 Task: Plan a multi-city trip from Seoul to Miami and then to Busan, for 2 passengers in economy class, and apply a price filter.
Action: Mouse pressed left at (335, 304)
Screenshot: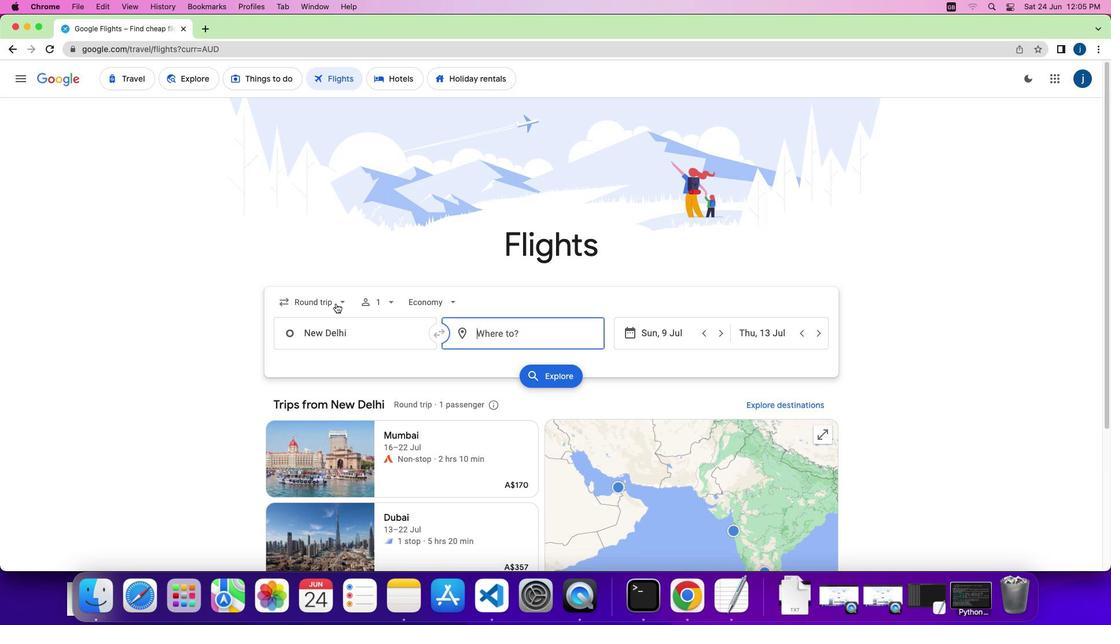 
Action: Mouse moved to (316, 385)
Screenshot: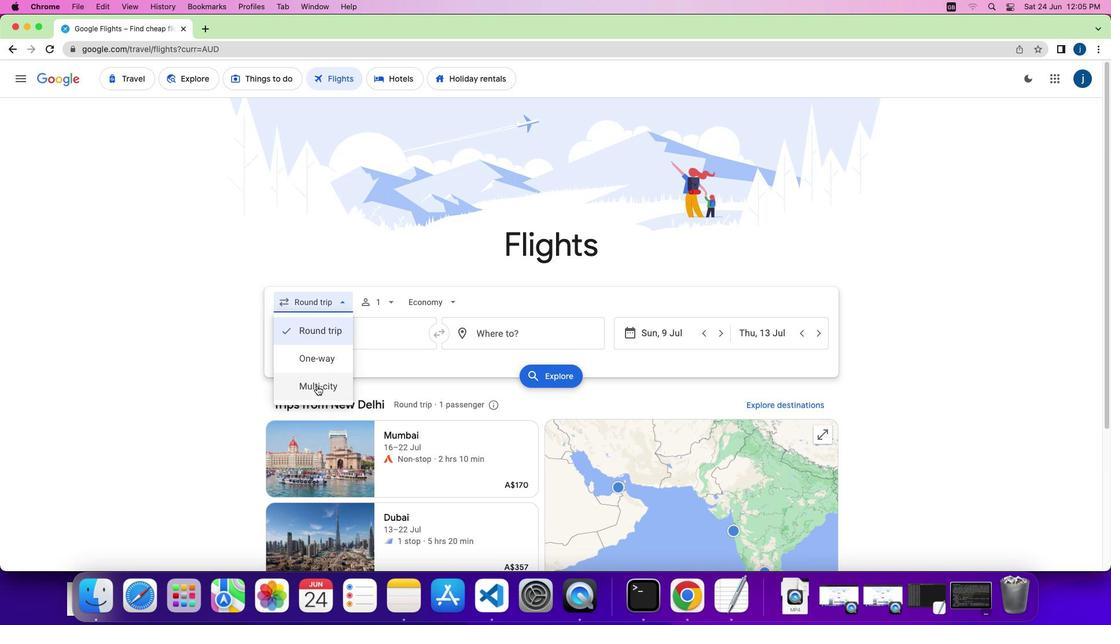 
Action: Mouse pressed left at (316, 385)
Screenshot: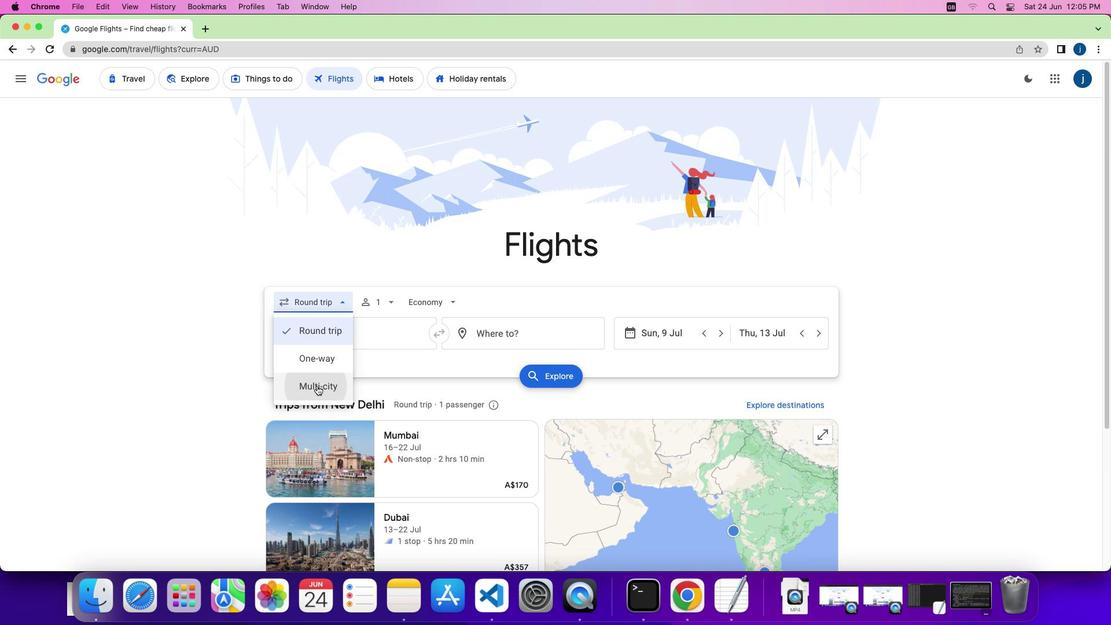 
Action: Mouse moved to (385, 303)
Screenshot: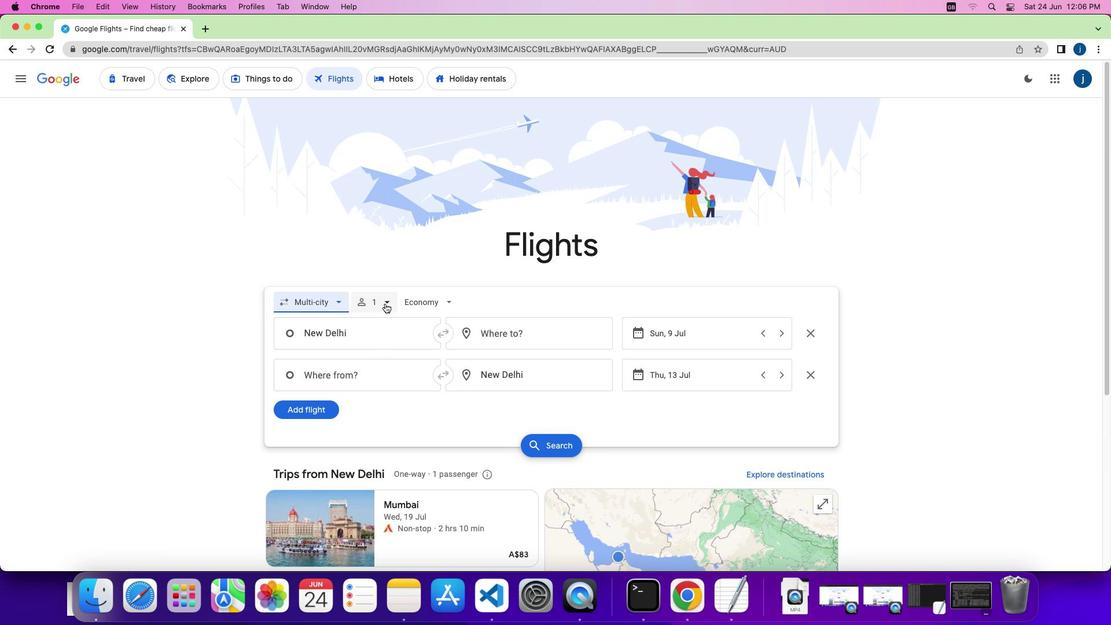 
Action: Mouse pressed left at (385, 303)
Screenshot: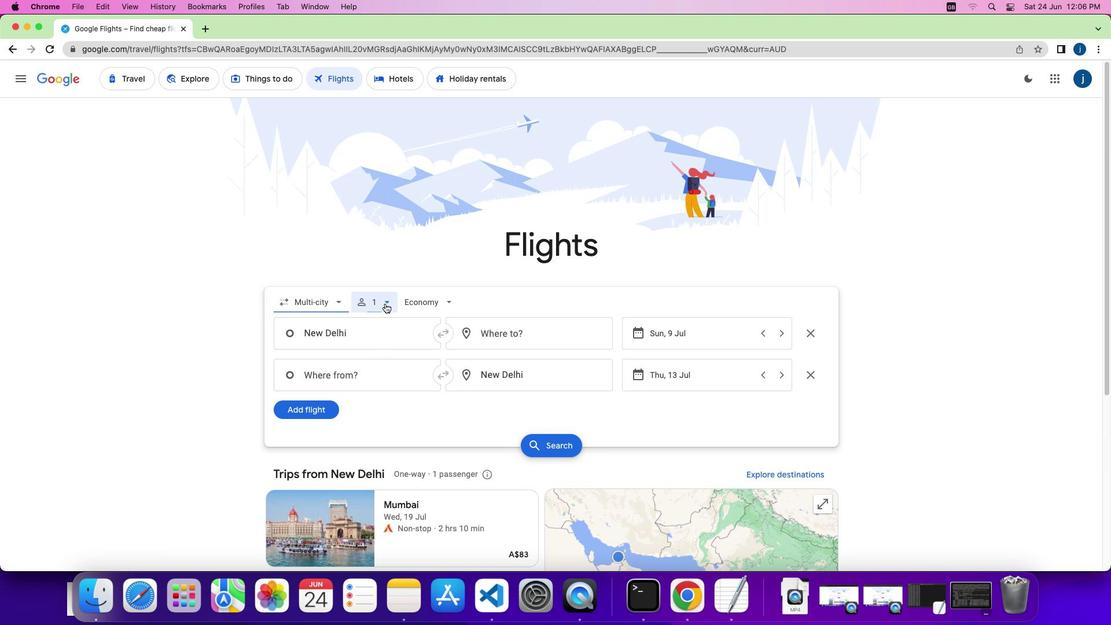 
Action: Mouse moved to (472, 332)
Screenshot: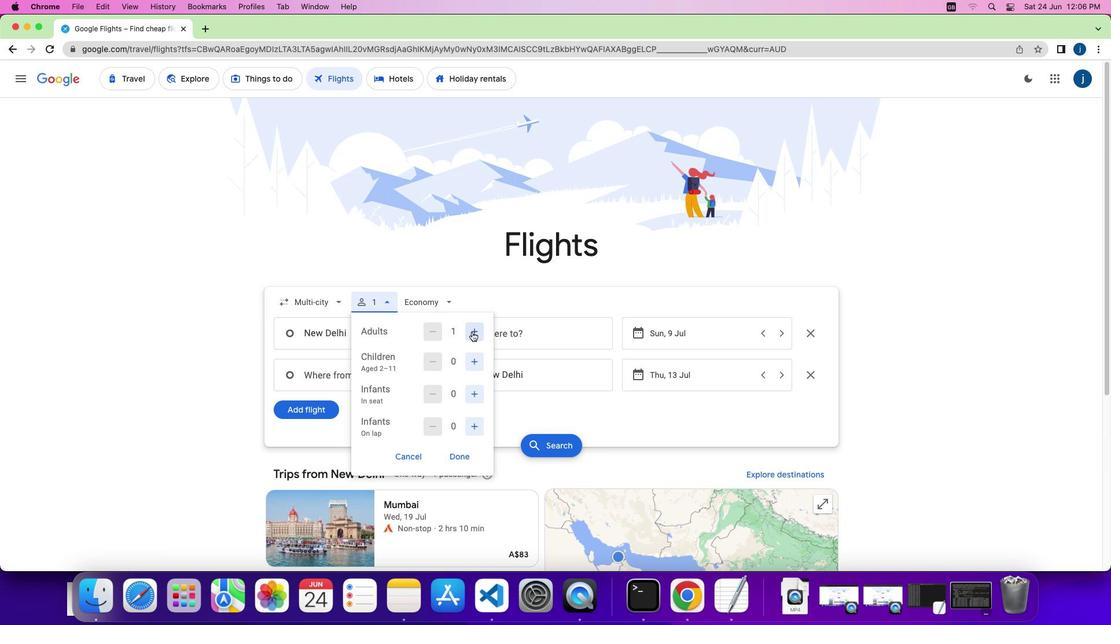 
Action: Mouse pressed left at (472, 332)
Screenshot: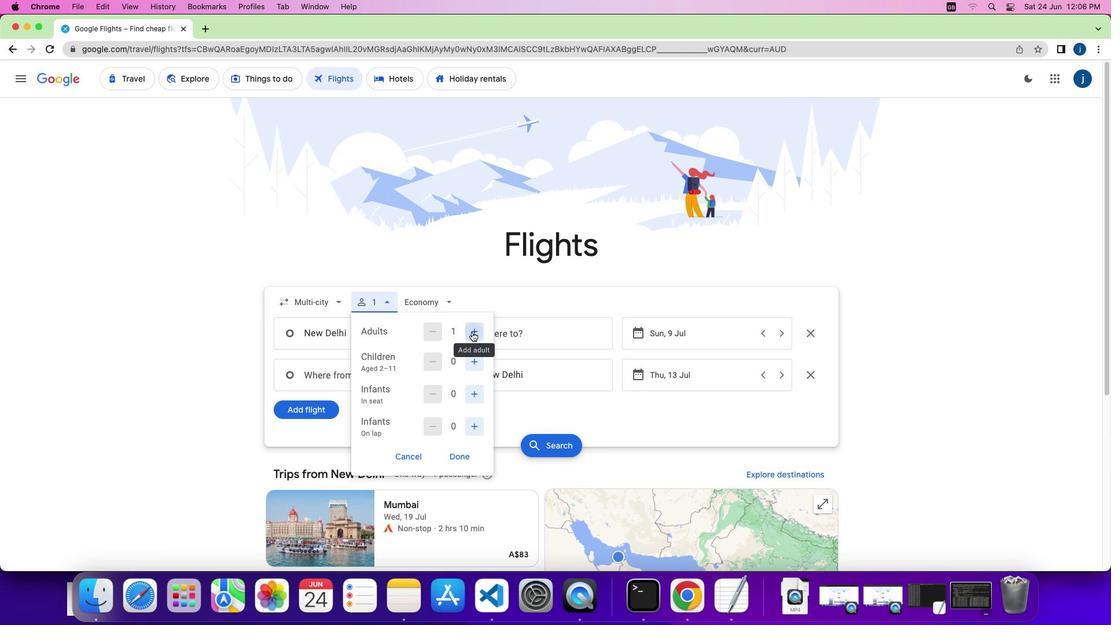 
Action: Mouse moved to (458, 455)
Screenshot: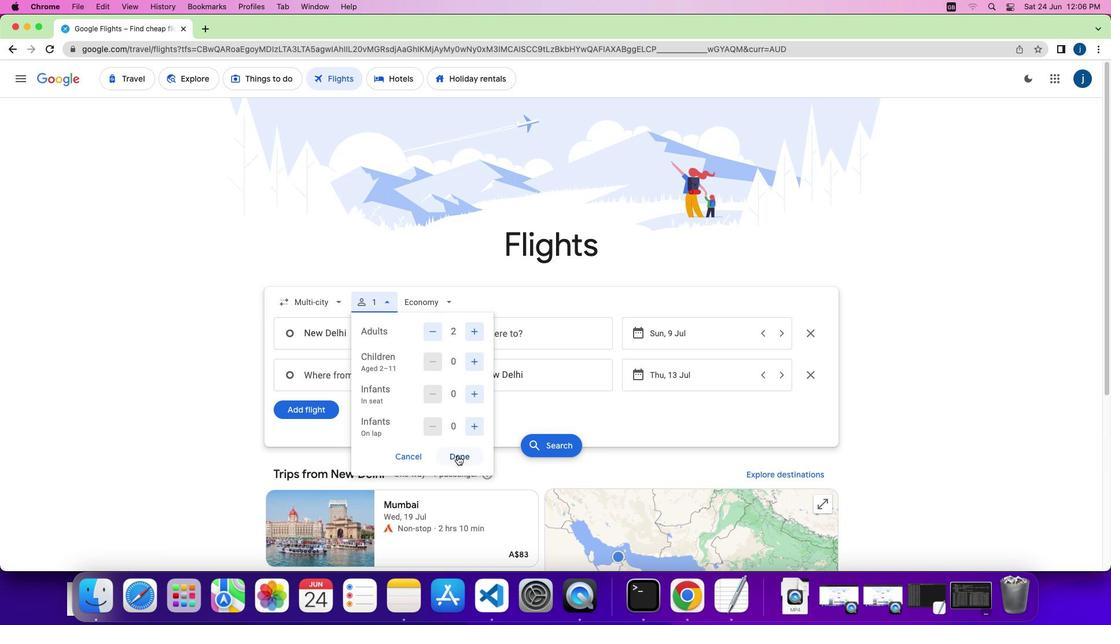 
Action: Mouse pressed left at (458, 455)
Screenshot: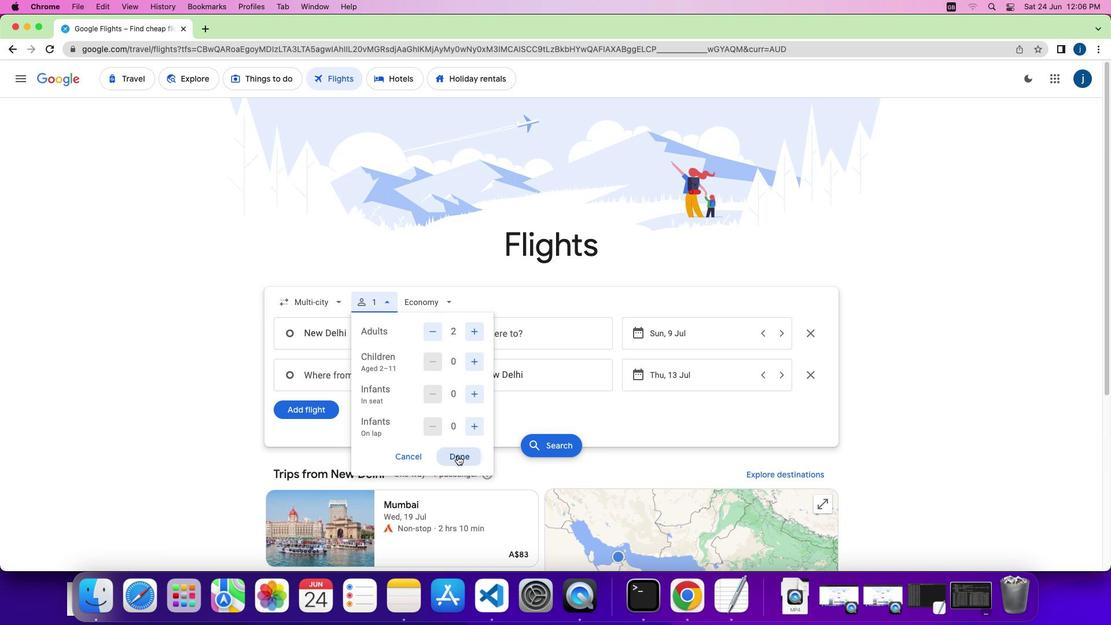 
Action: Mouse moved to (352, 342)
Screenshot: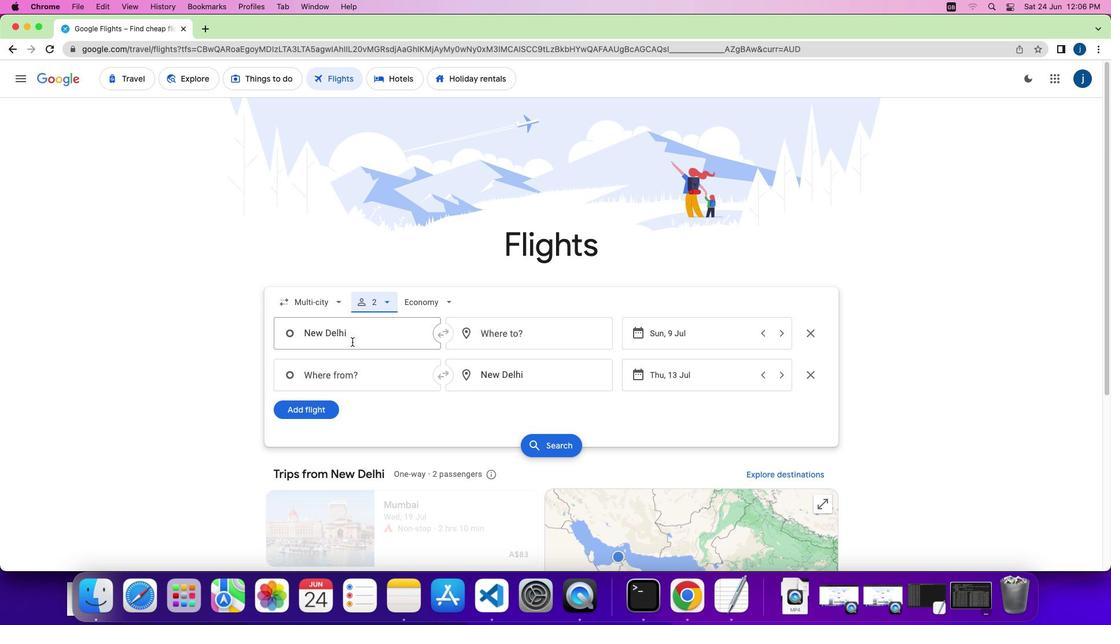 
Action: Mouse pressed left at (352, 342)
Screenshot: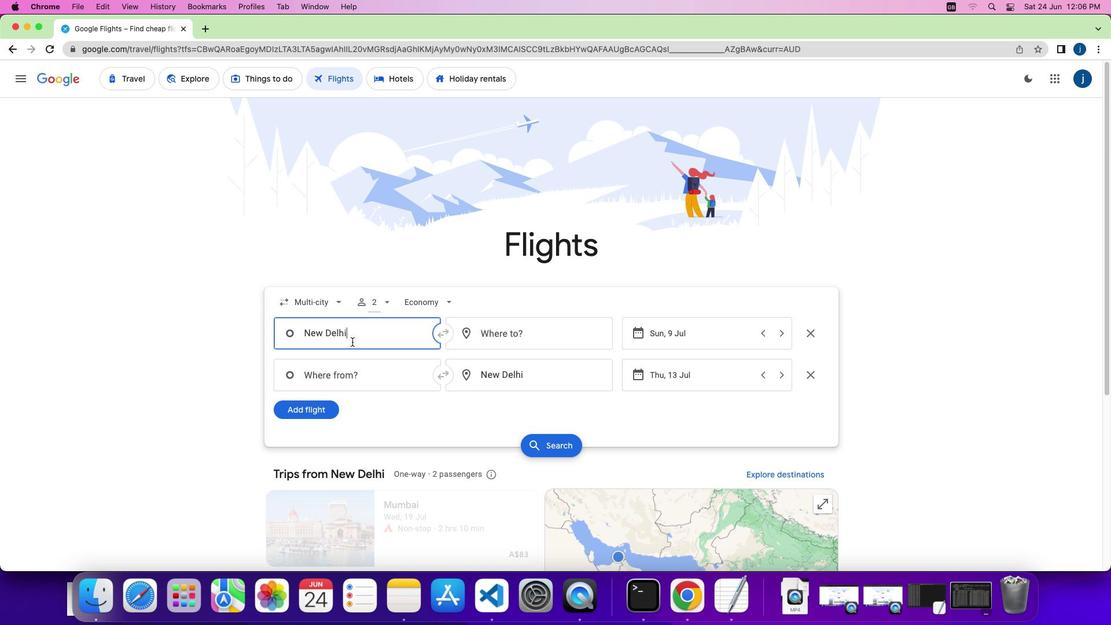 
Action: Key pressed Key.shift'S''e''o''u''l'Key.enter
Screenshot: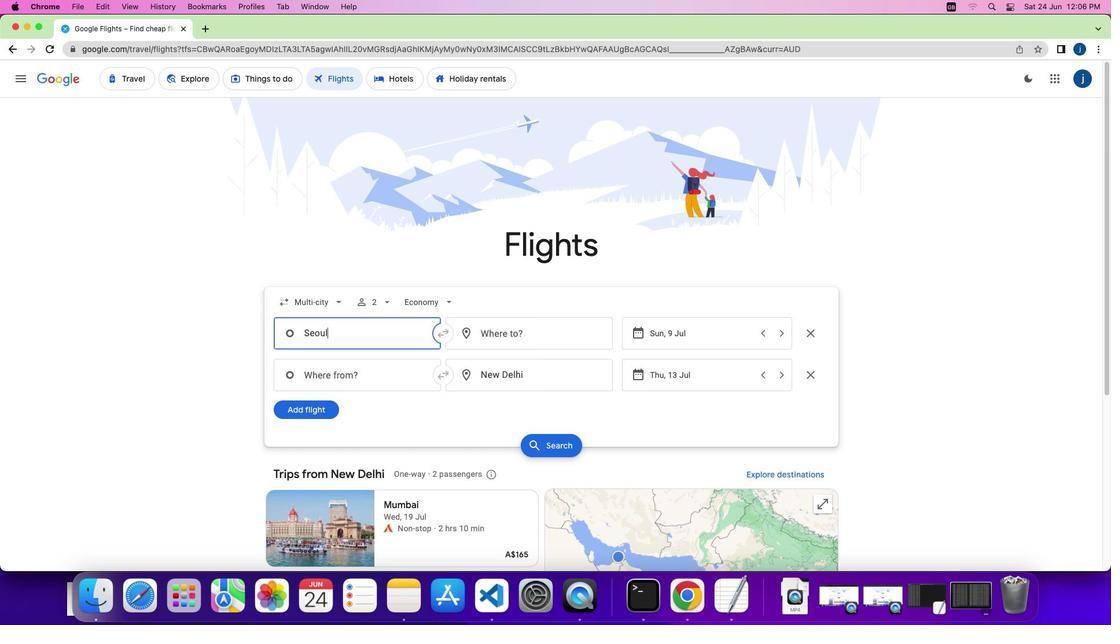 
Action: Mouse moved to (495, 346)
Screenshot: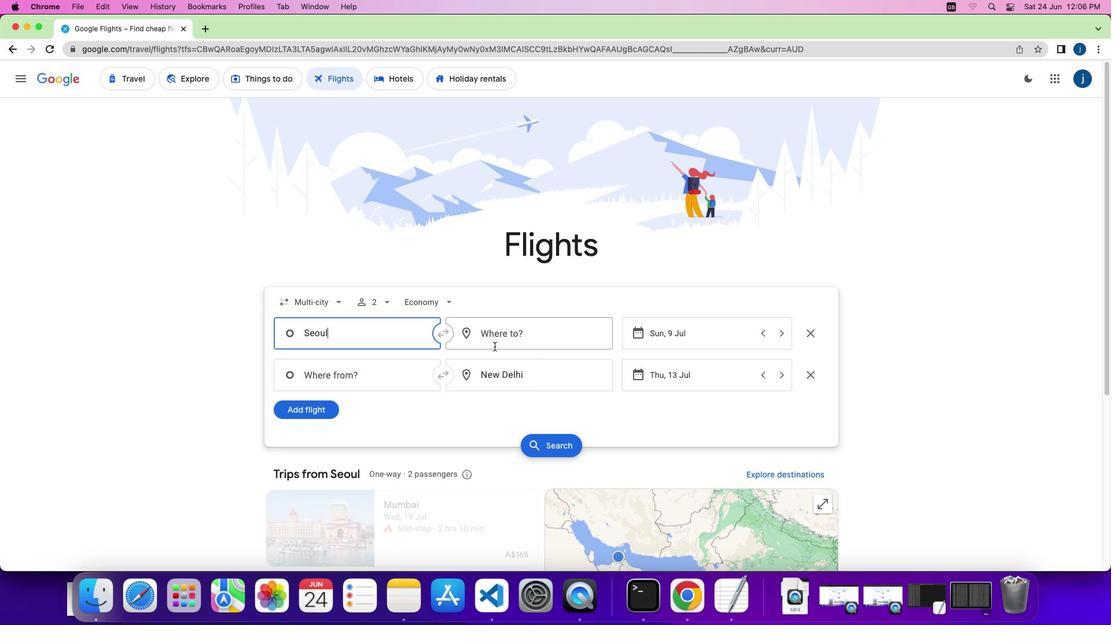 
Action: Mouse pressed left at (495, 346)
Screenshot: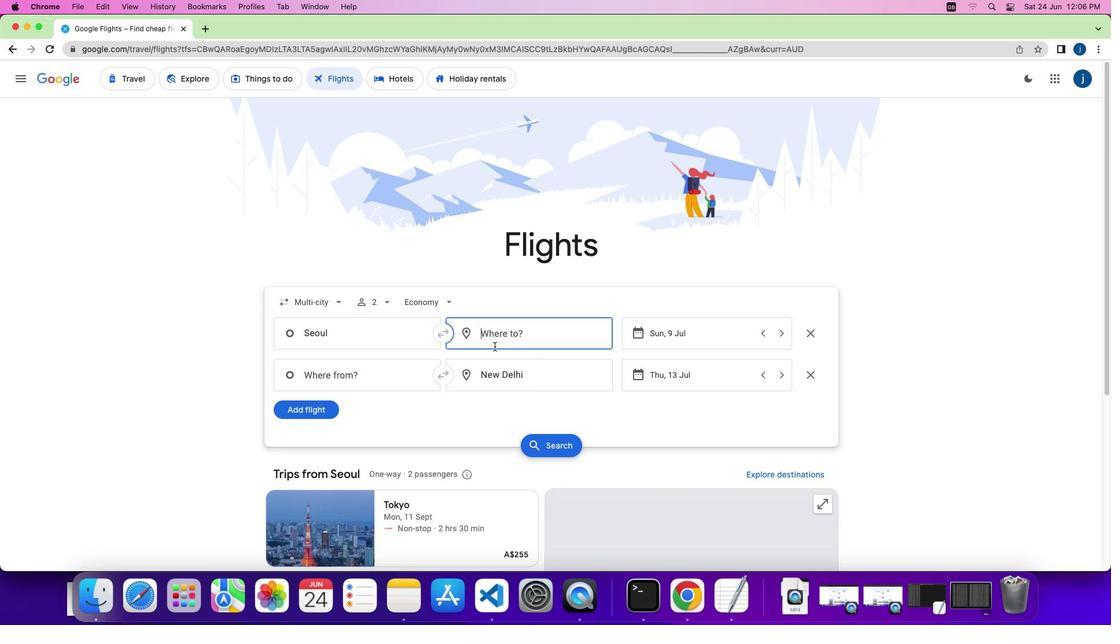 
Action: Mouse moved to (492, 347)
Screenshot: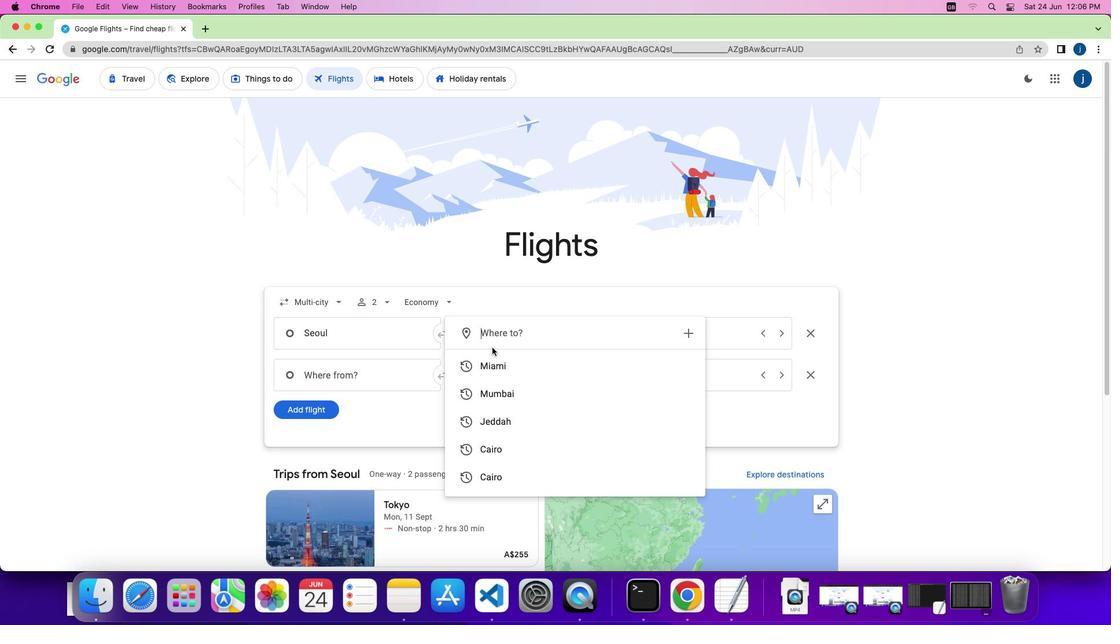 
Action: Key pressed Key.shift'M''i''a''m''i'Key.enter
Screenshot: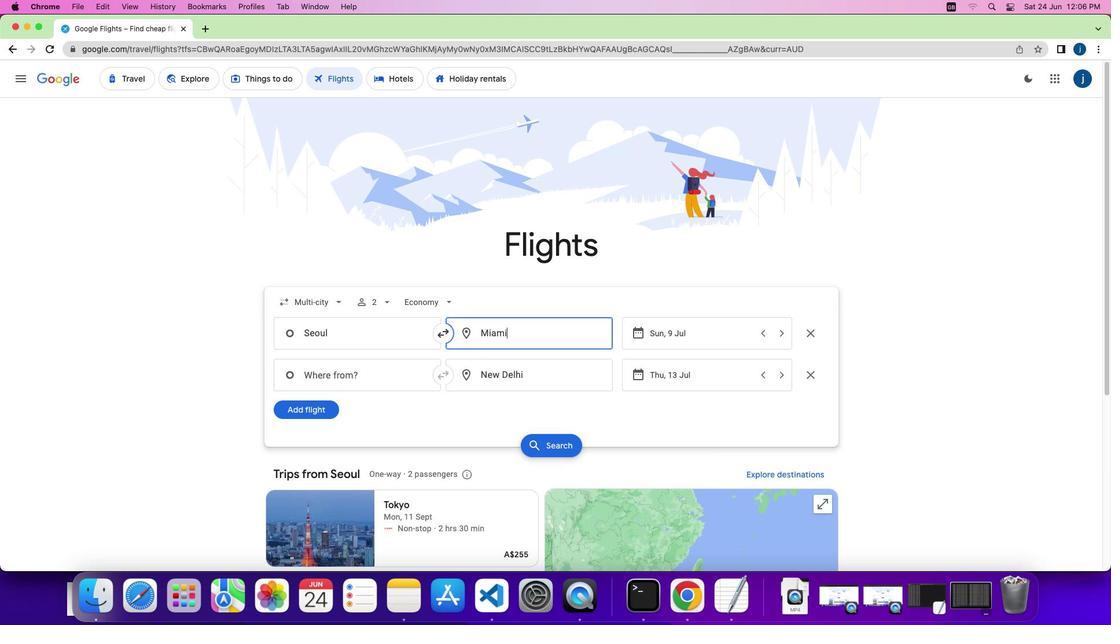 
Action: Mouse moved to (689, 330)
Screenshot: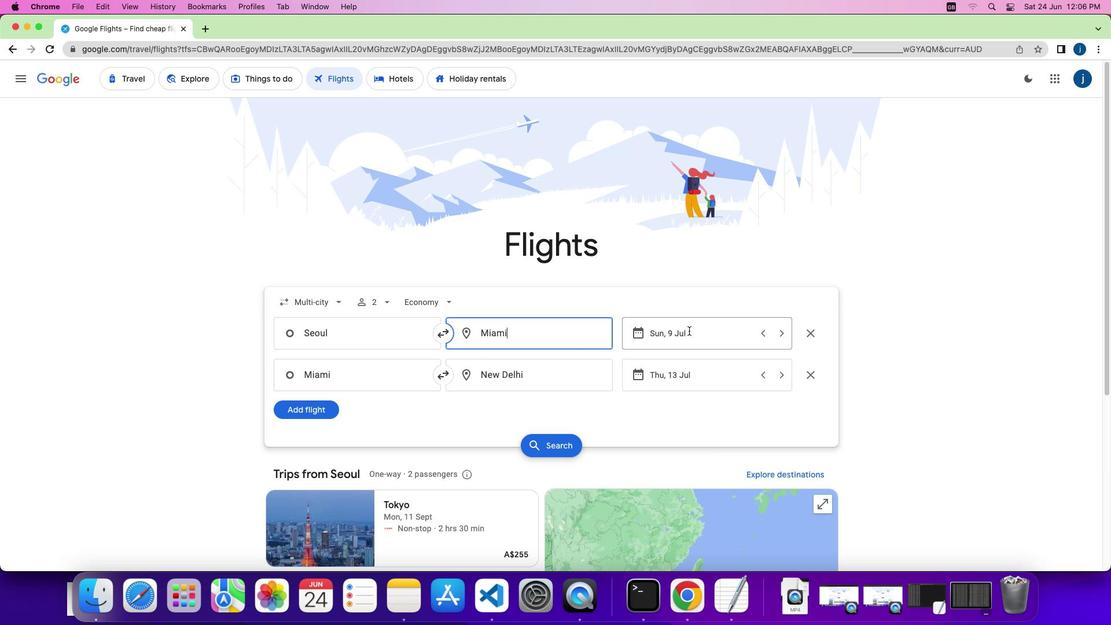
Action: Mouse pressed left at (689, 330)
Screenshot: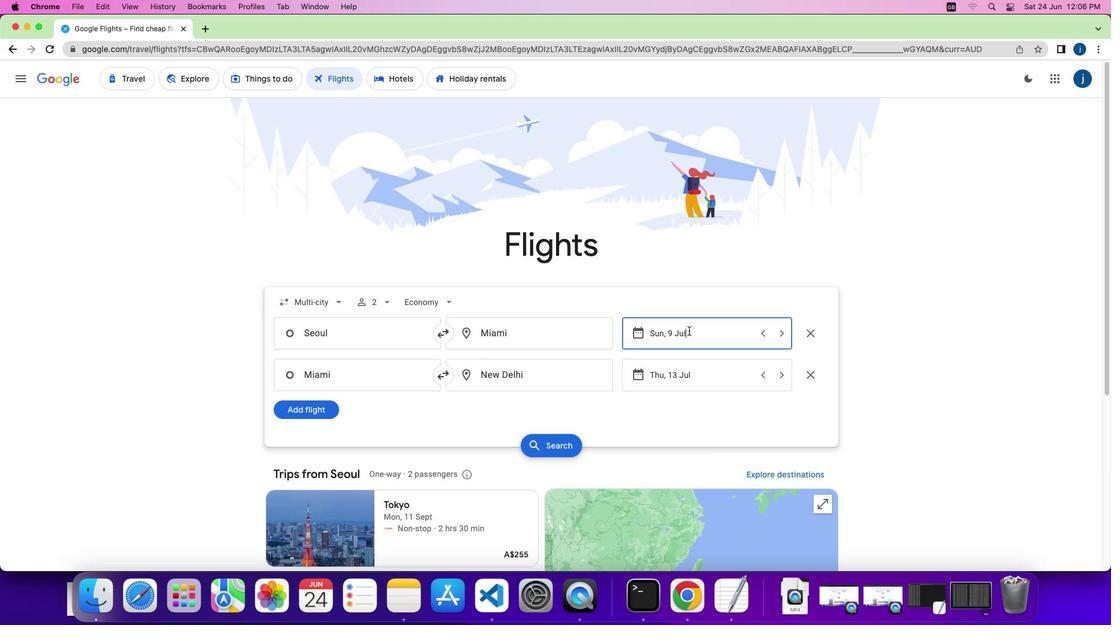 
Action: Mouse moved to (793, 411)
Screenshot: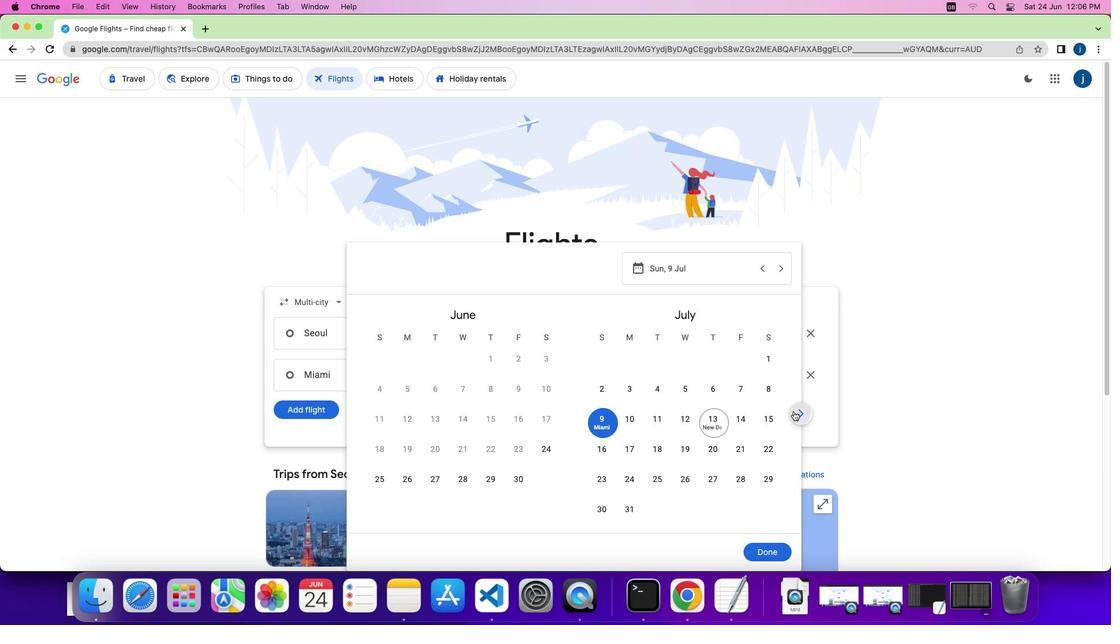 
Action: Mouse pressed left at (793, 411)
Screenshot: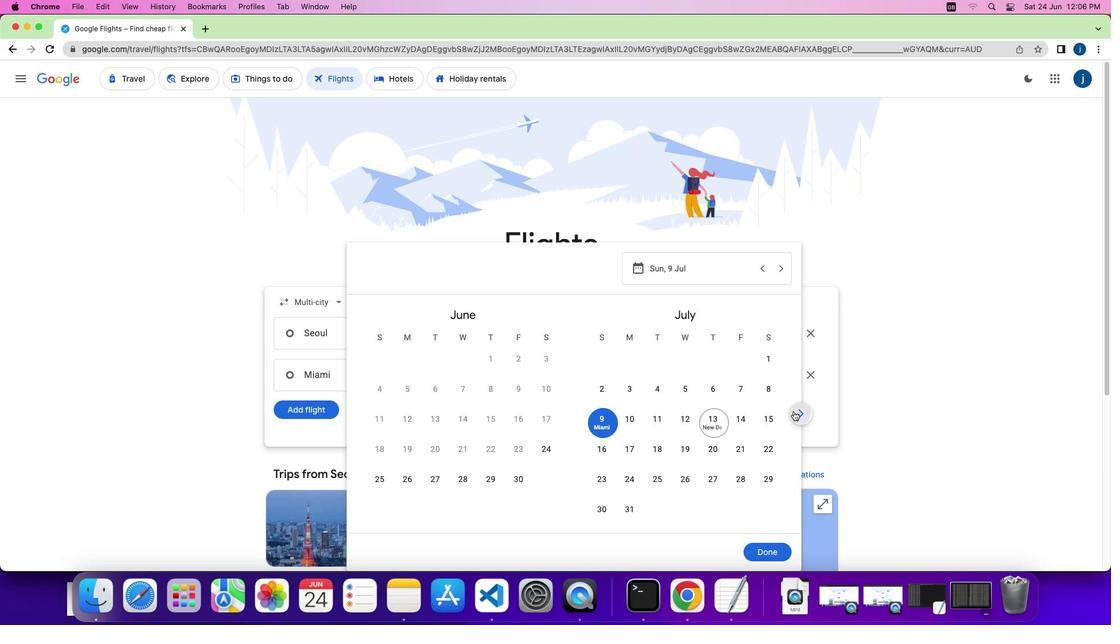 
Action: Mouse moved to (793, 411)
Screenshot: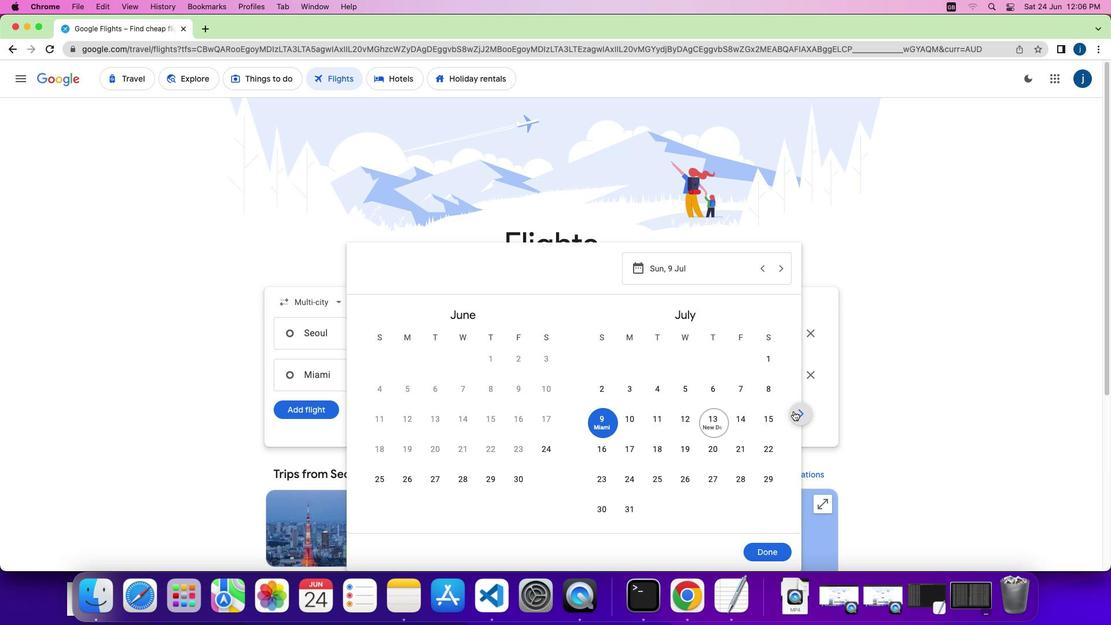 
Action: Mouse pressed left at (793, 411)
Screenshot: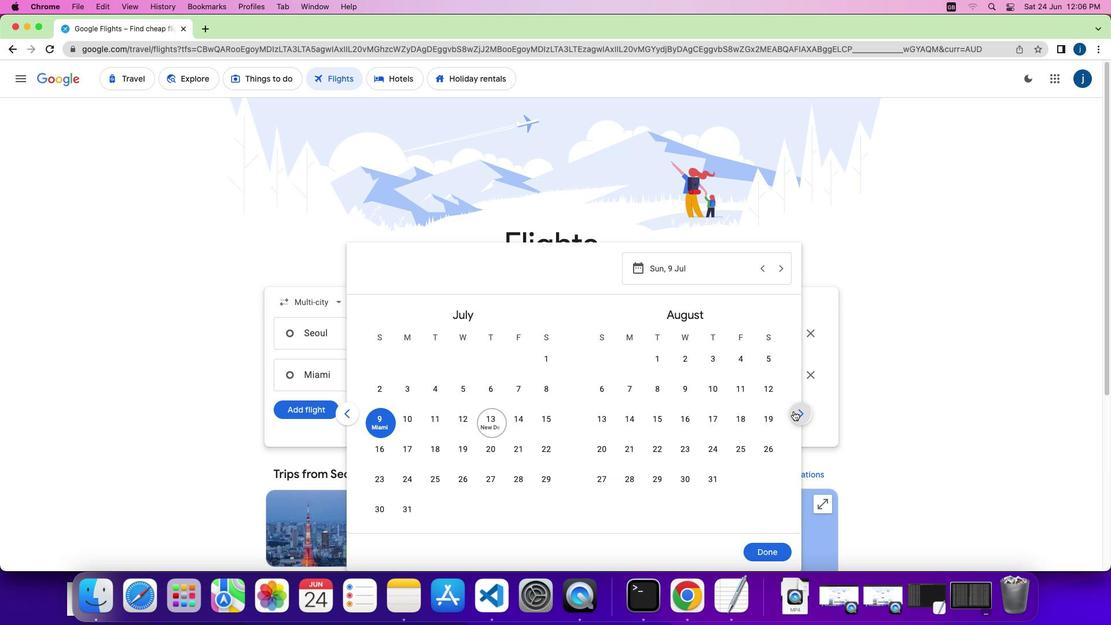 
Action: Mouse pressed left at (793, 411)
Screenshot: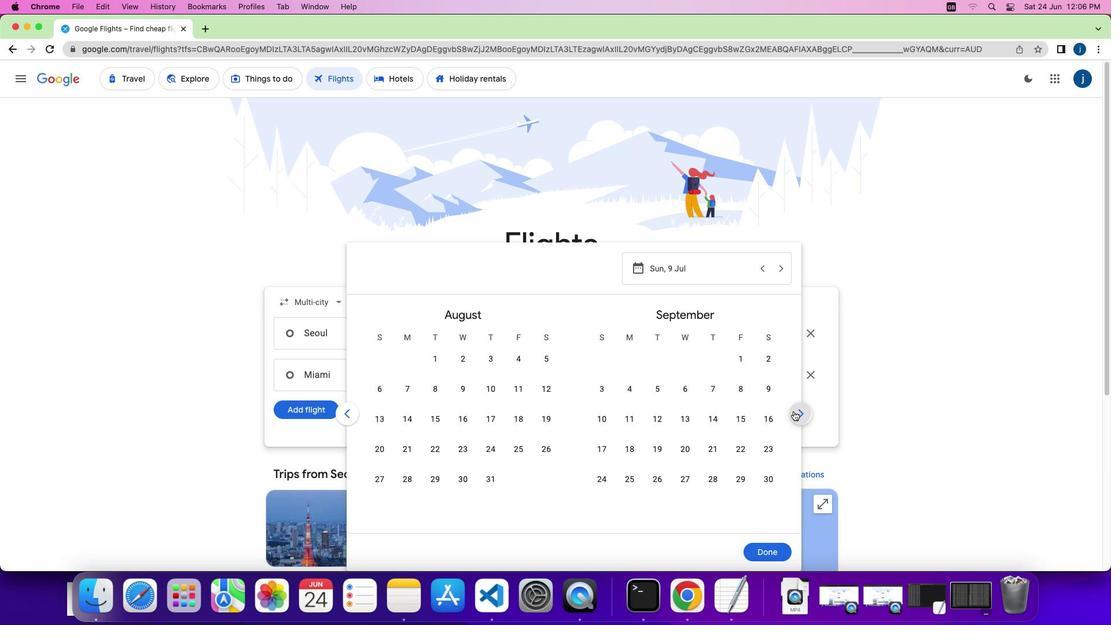 
Action: Mouse moved to (630, 390)
Screenshot: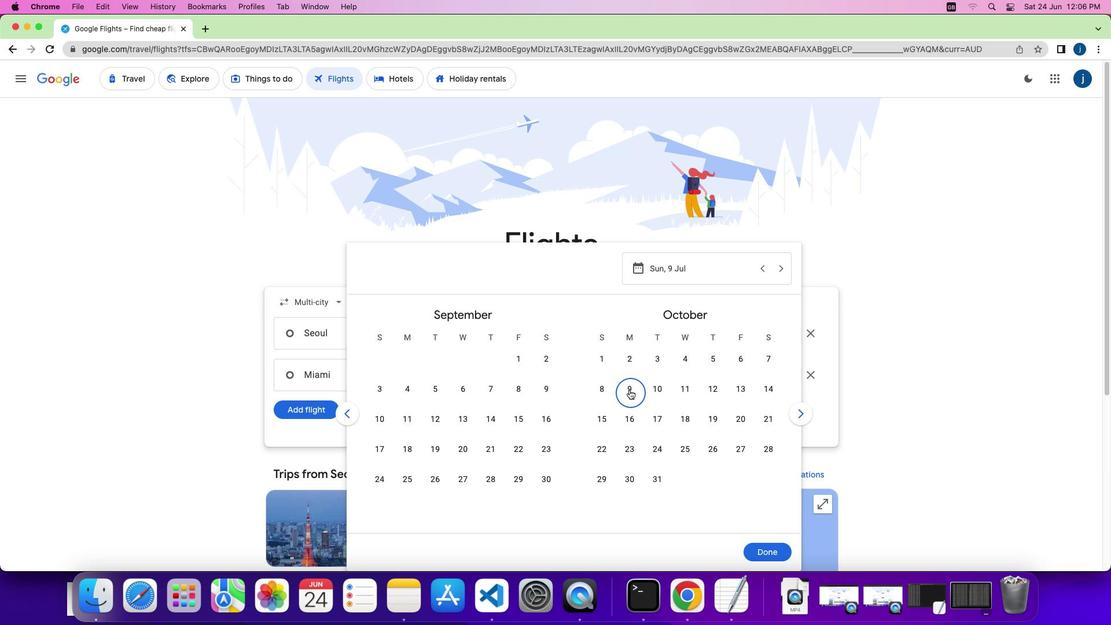 
Action: Mouse pressed left at (630, 390)
Screenshot: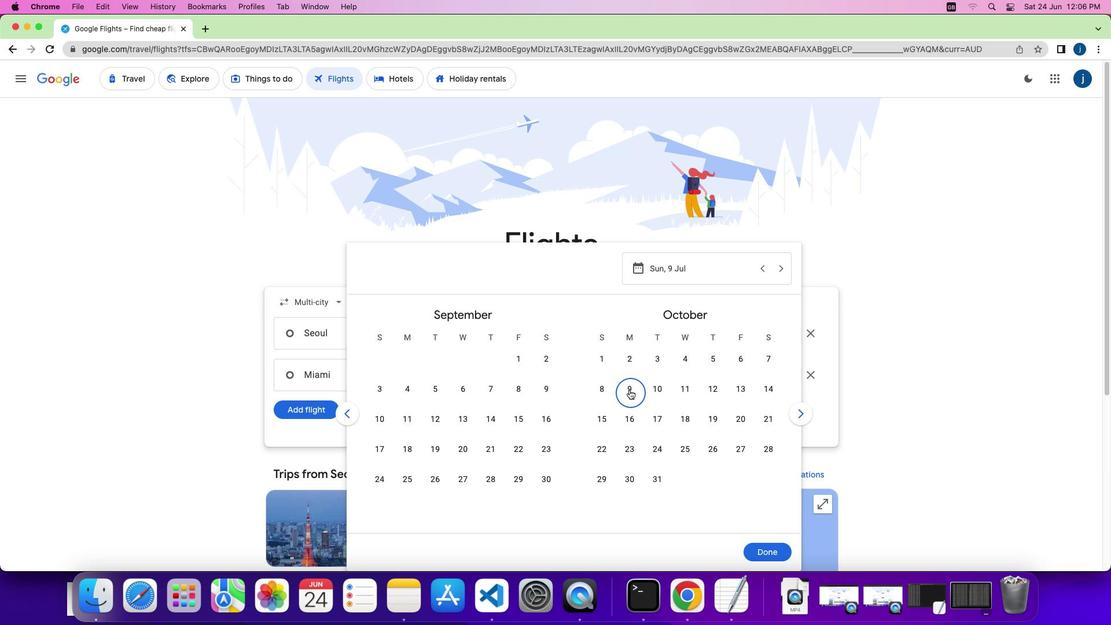 
Action: Mouse moved to (769, 551)
Screenshot: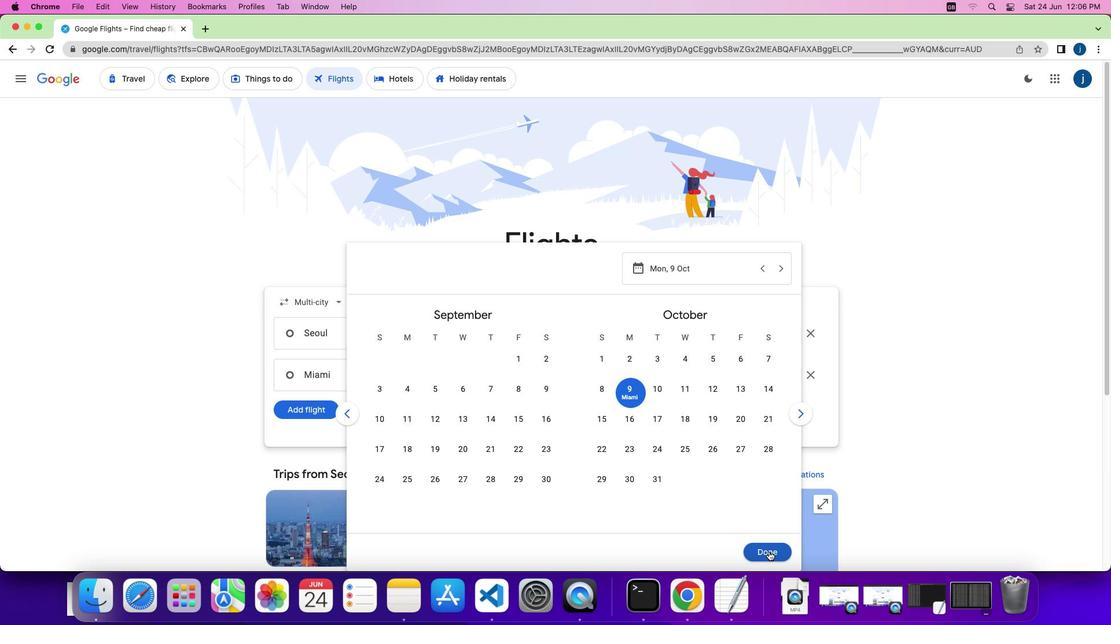 
Action: Mouse pressed left at (769, 551)
Screenshot: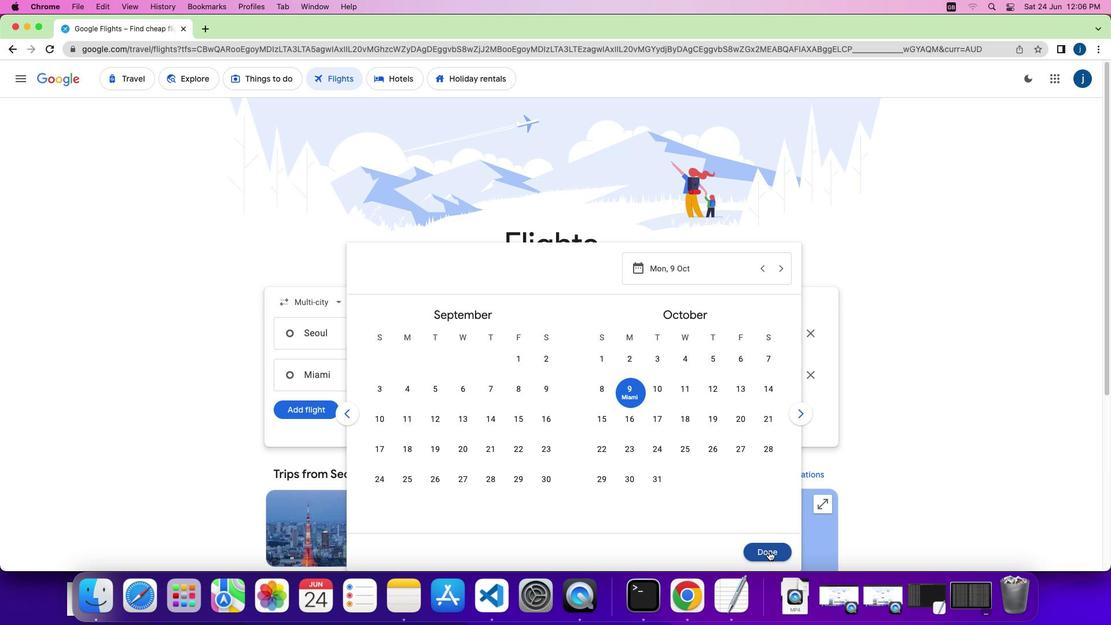 
Action: Mouse moved to (401, 377)
Screenshot: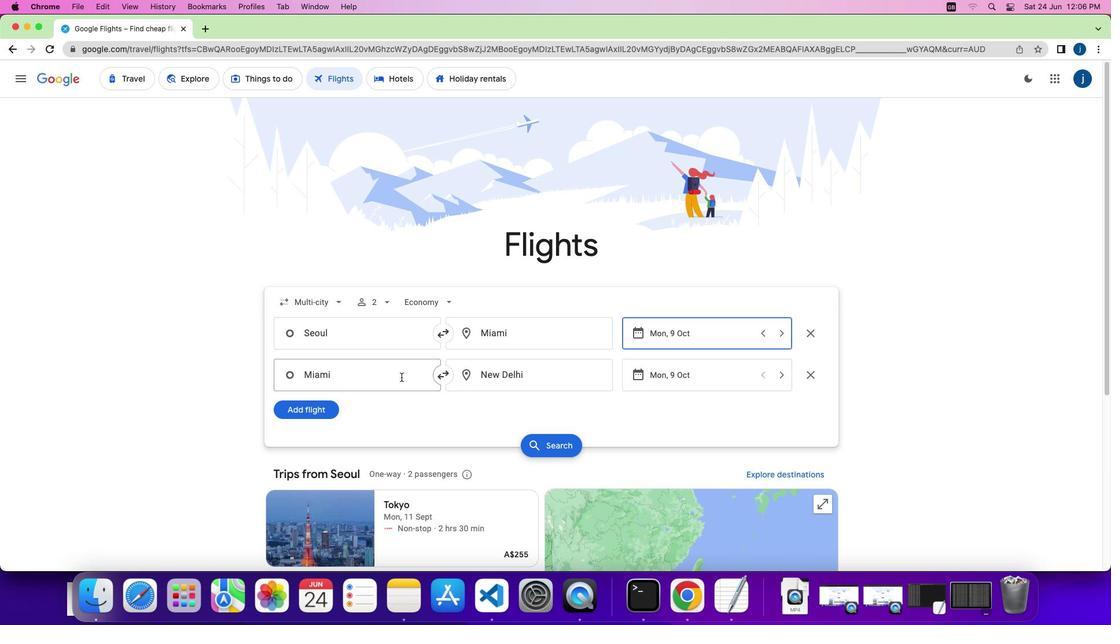 
Action: Mouse pressed left at (401, 377)
Screenshot: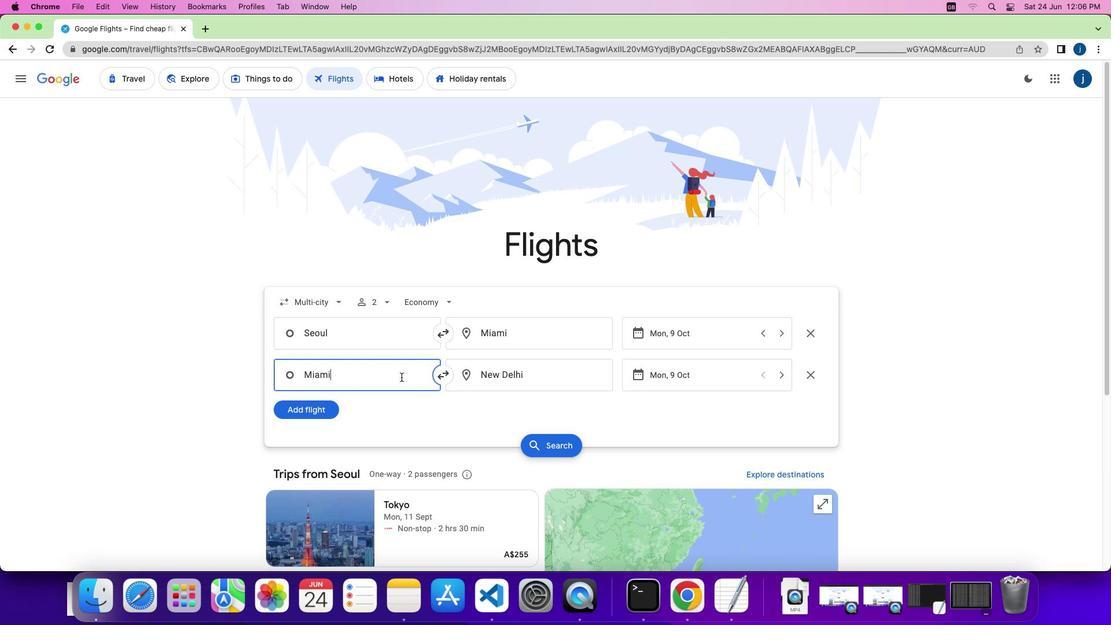 
Action: Mouse moved to (399, 376)
Screenshot: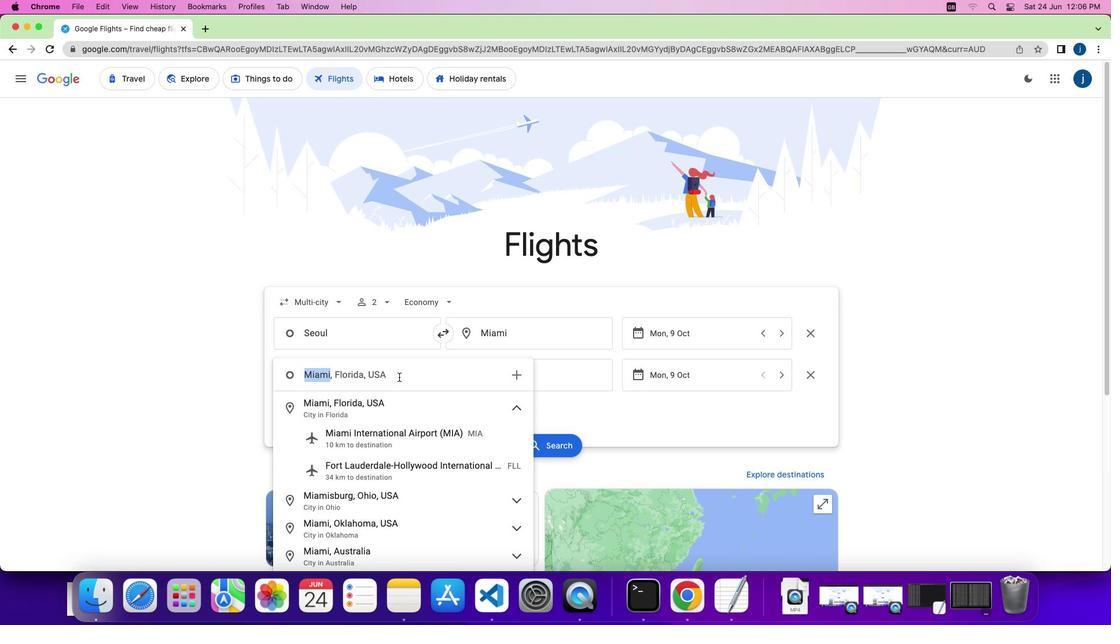 
Action: Key pressed Key.shift'M''i''a''m''i'Key.enter
Screenshot: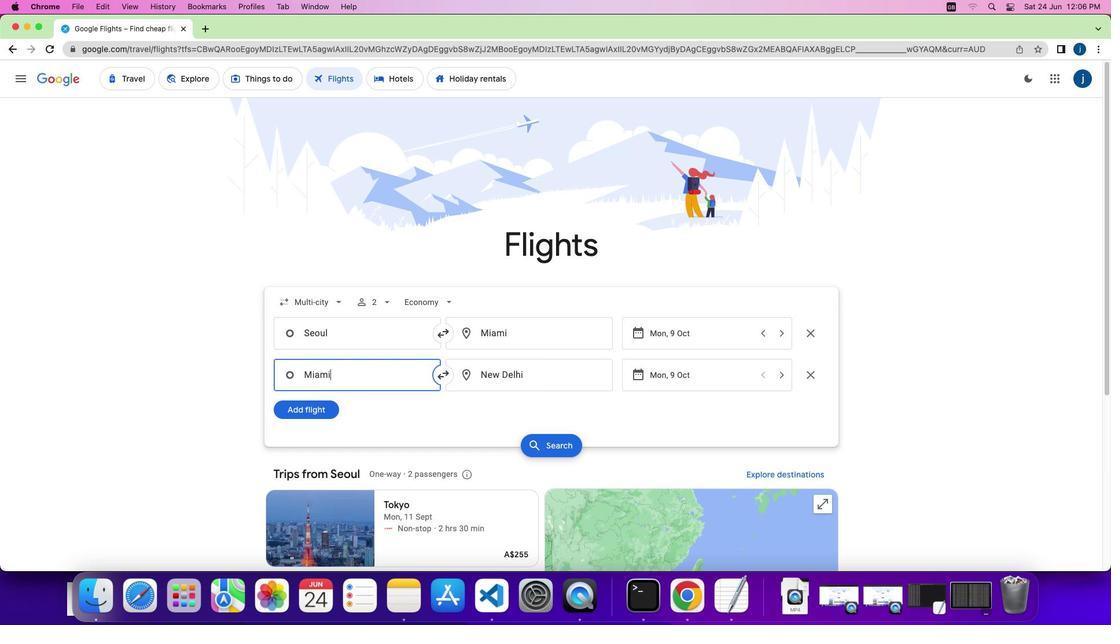 
Action: Mouse moved to (506, 375)
Screenshot: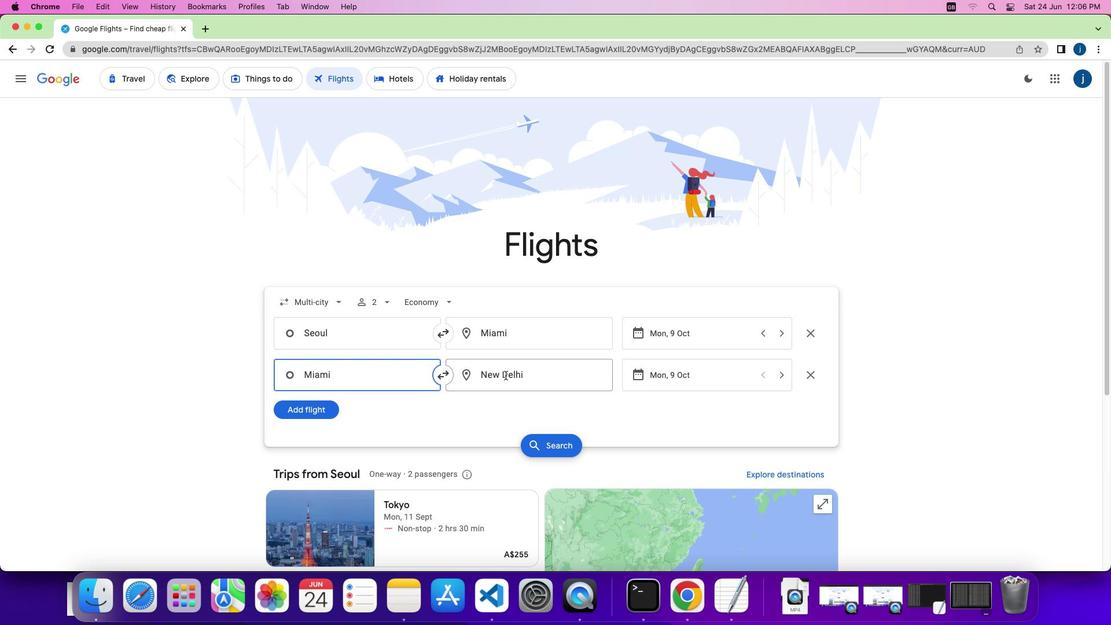 
Action: Mouse pressed left at (506, 375)
Screenshot: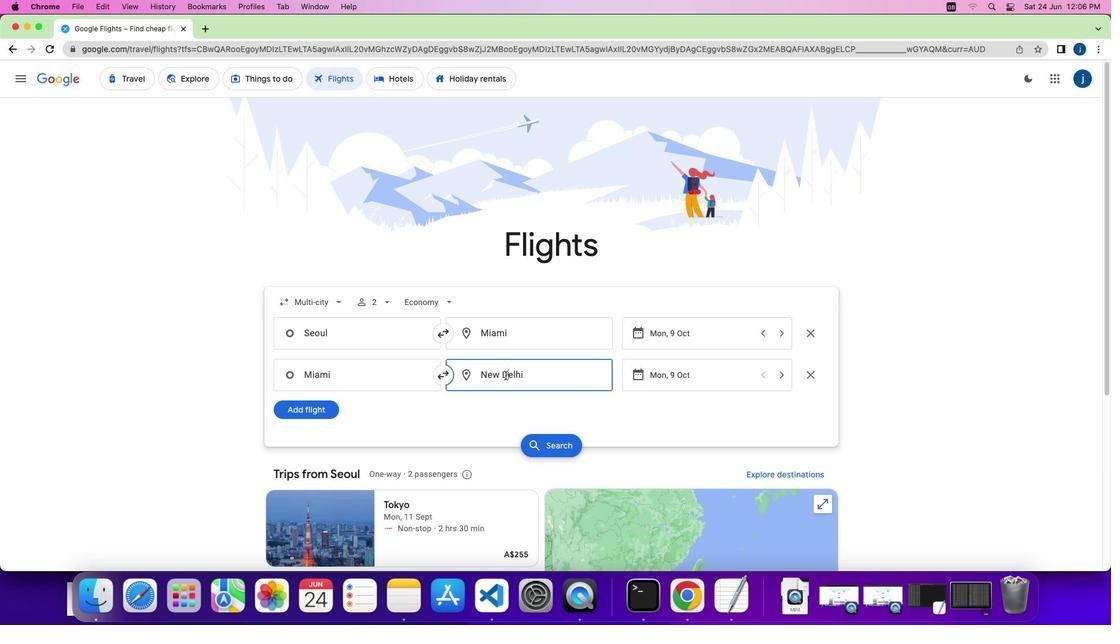 
Action: Key pressed Key.shift'B''u''s''a''n'Key.enter
Screenshot: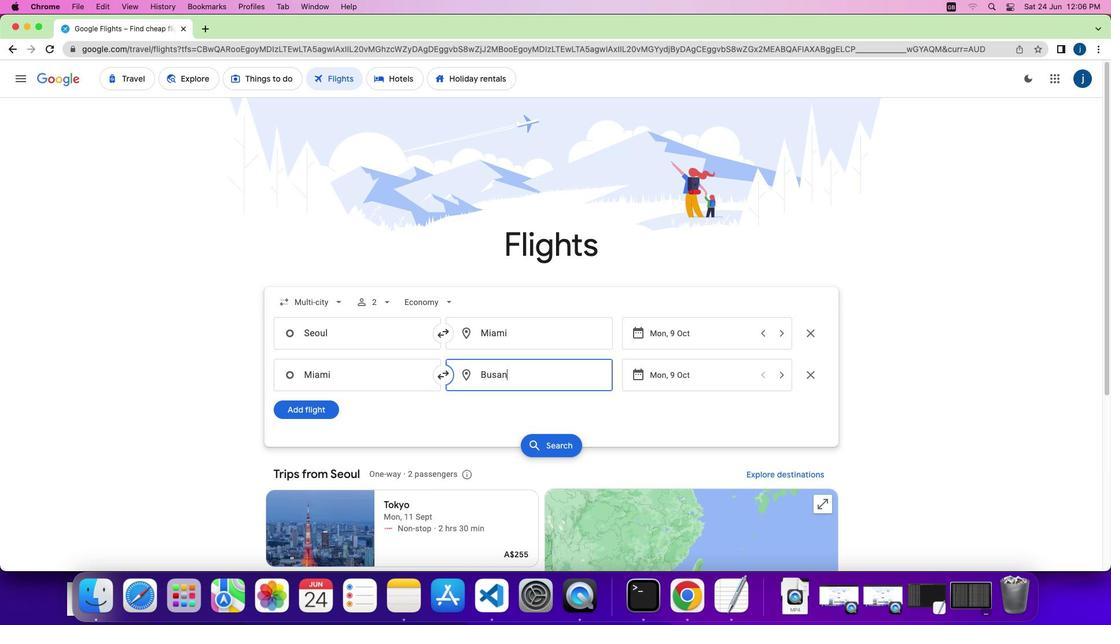 
Action: Mouse moved to (684, 381)
Screenshot: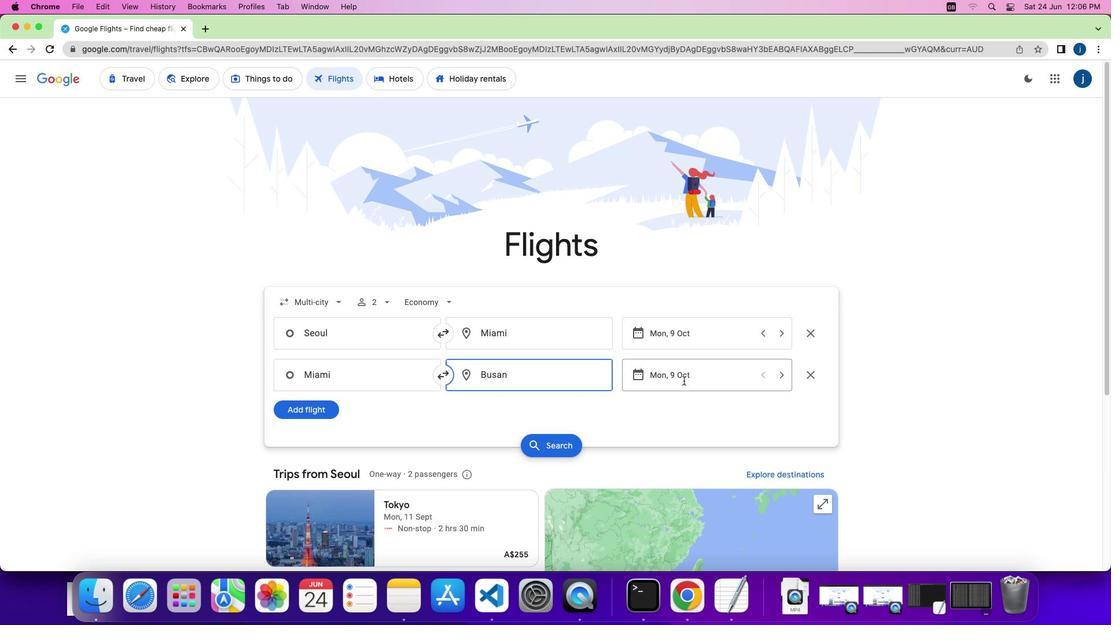
Action: Mouse pressed left at (684, 381)
Screenshot: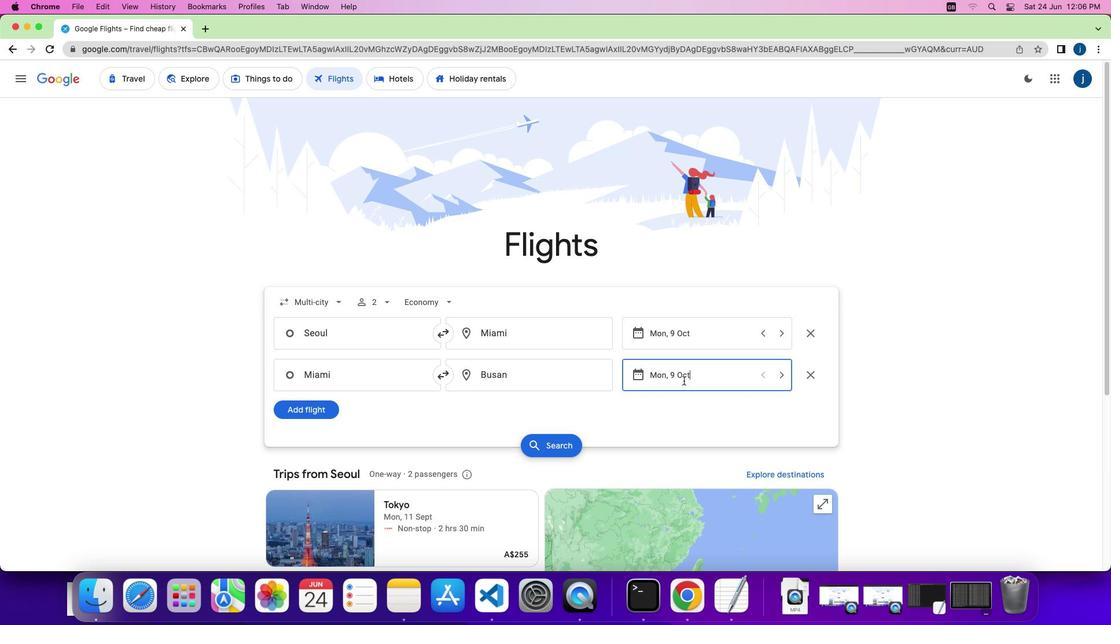 
Action: Mouse moved to (537, 390)
Screenshot: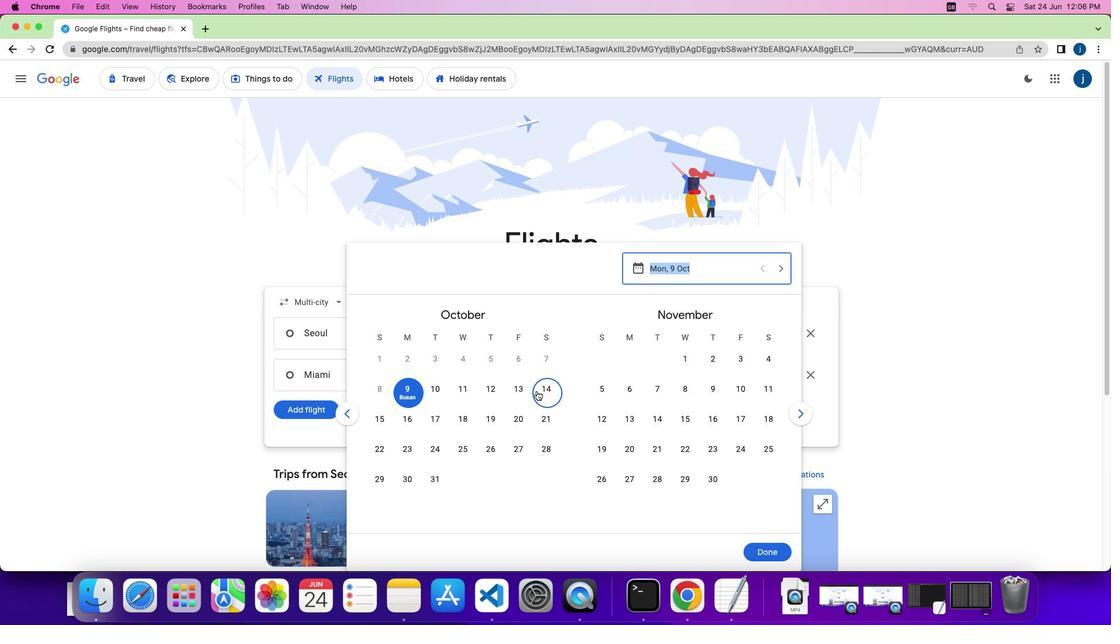 
Action: Mouse pressed left at (537, 390)
Screenshot: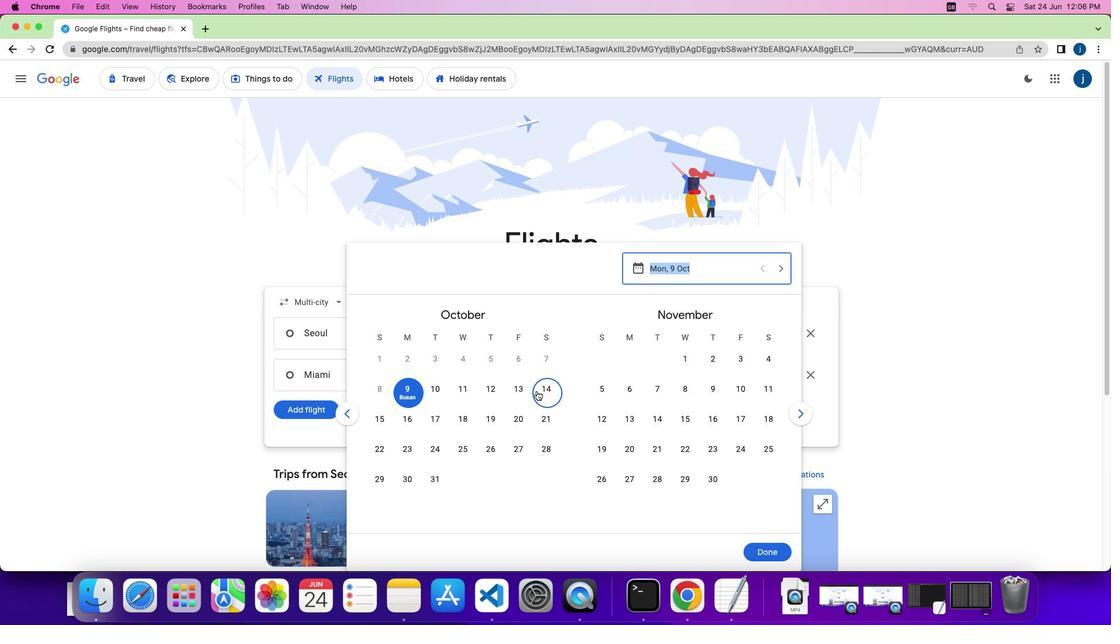 
Action: Mouse moved to (758, 550)
Screenshot: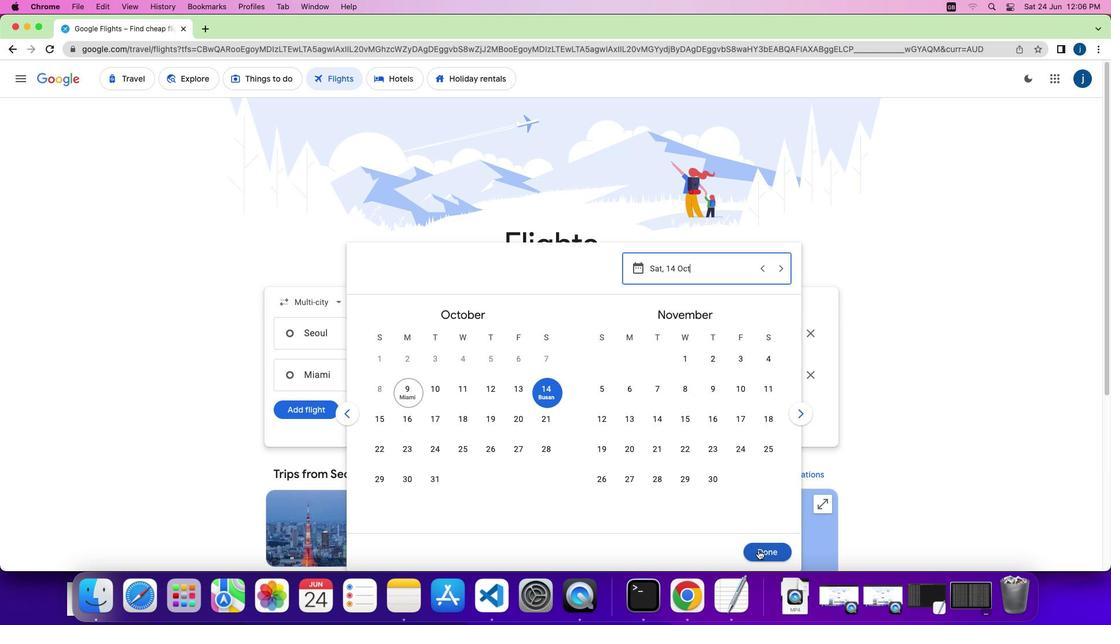 
Action: Mouse pressed left at (758, 550)
Screenshot: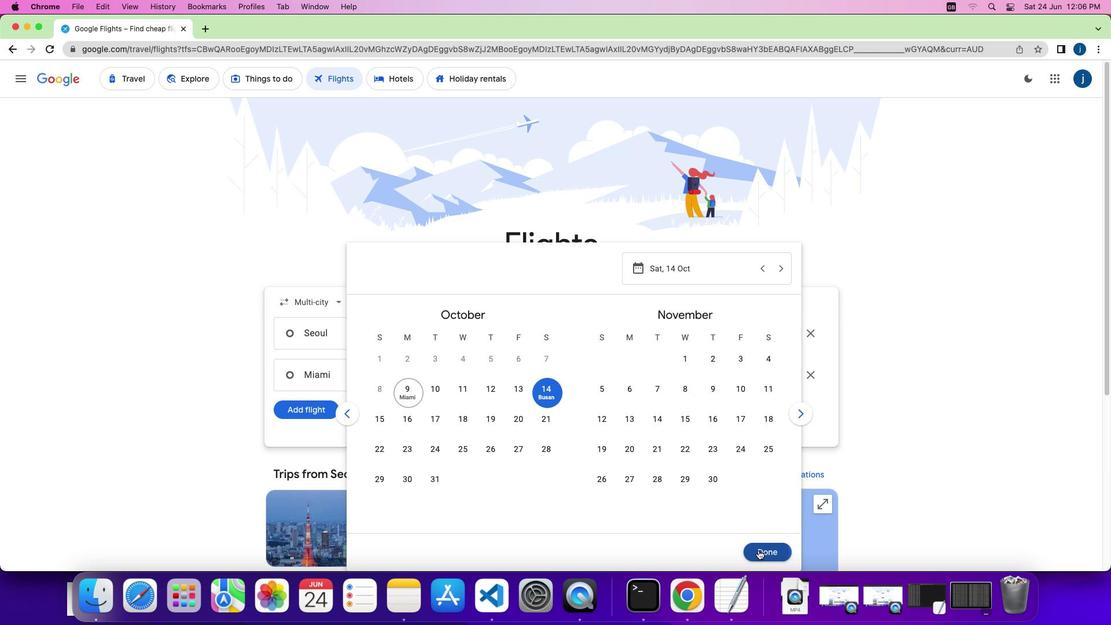 
Action: Mouse moved to (564, 444)
Screenshot: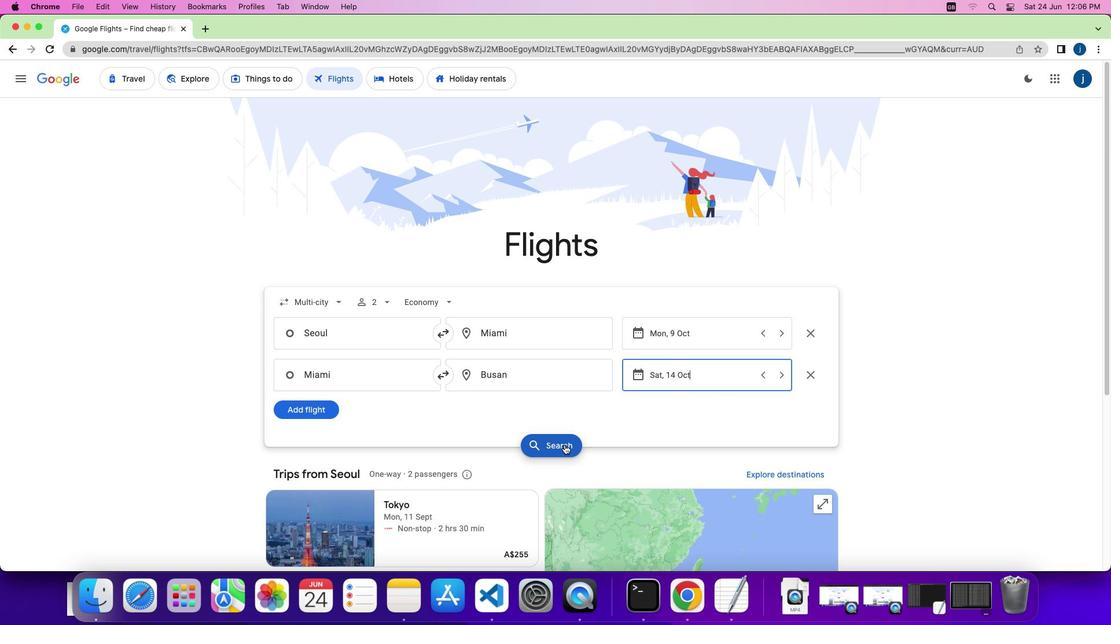 
Action: Mouse pressed left at (564, 444)
Screenshot: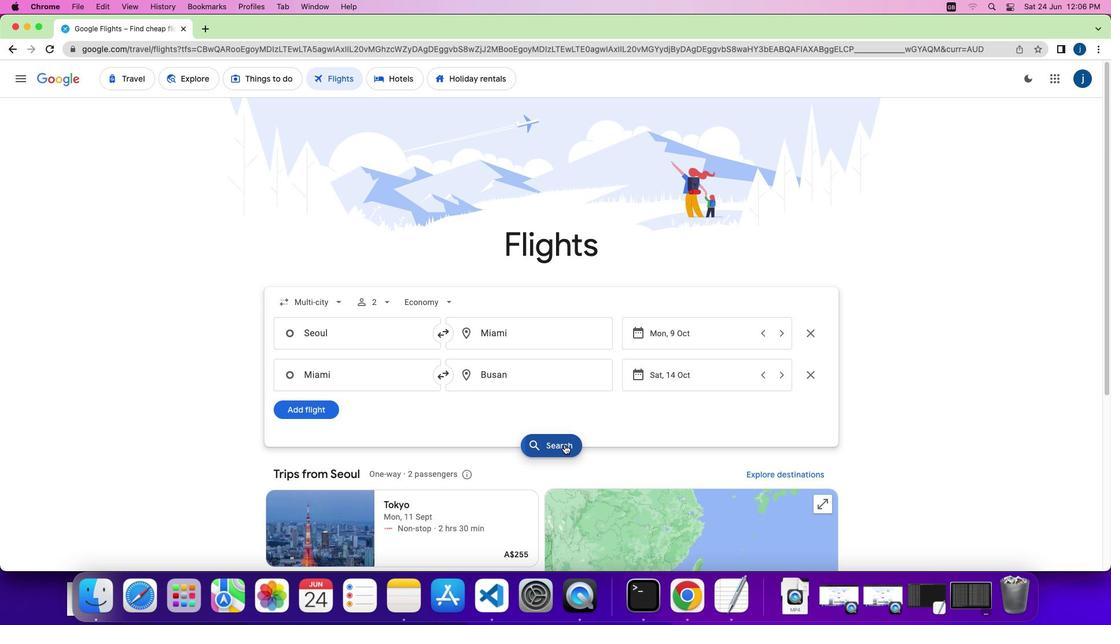 
Action: Mouse moved to (523, 257)
Screenshot: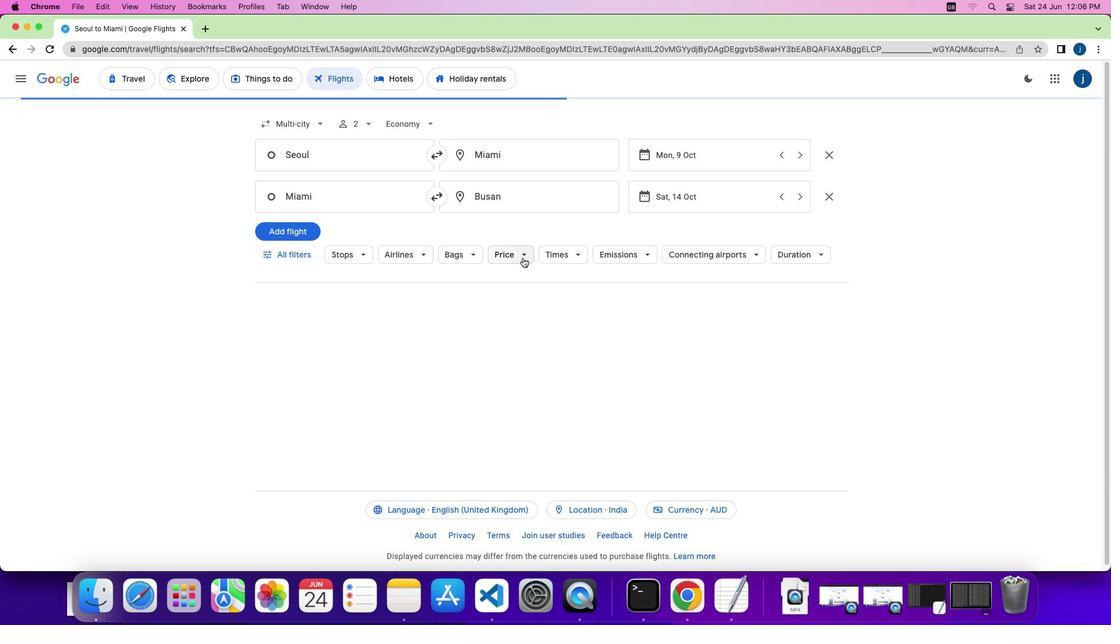 
Action: Mouse pressed left at (523, 257)
Screenshot: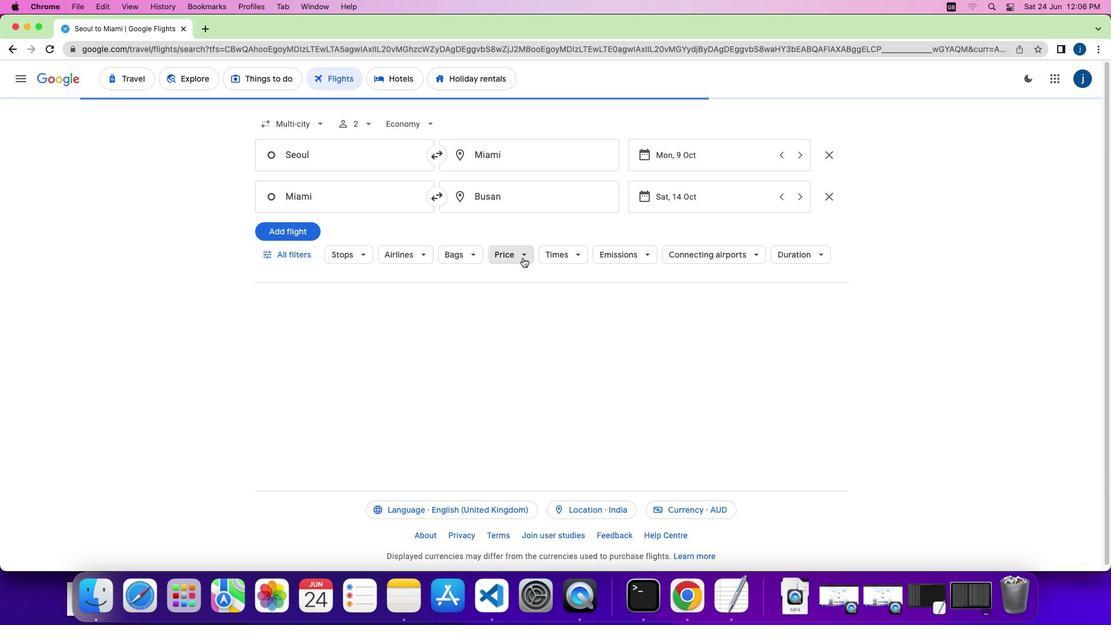 
Action: Mouse moved to (677, 330)
Screenshot: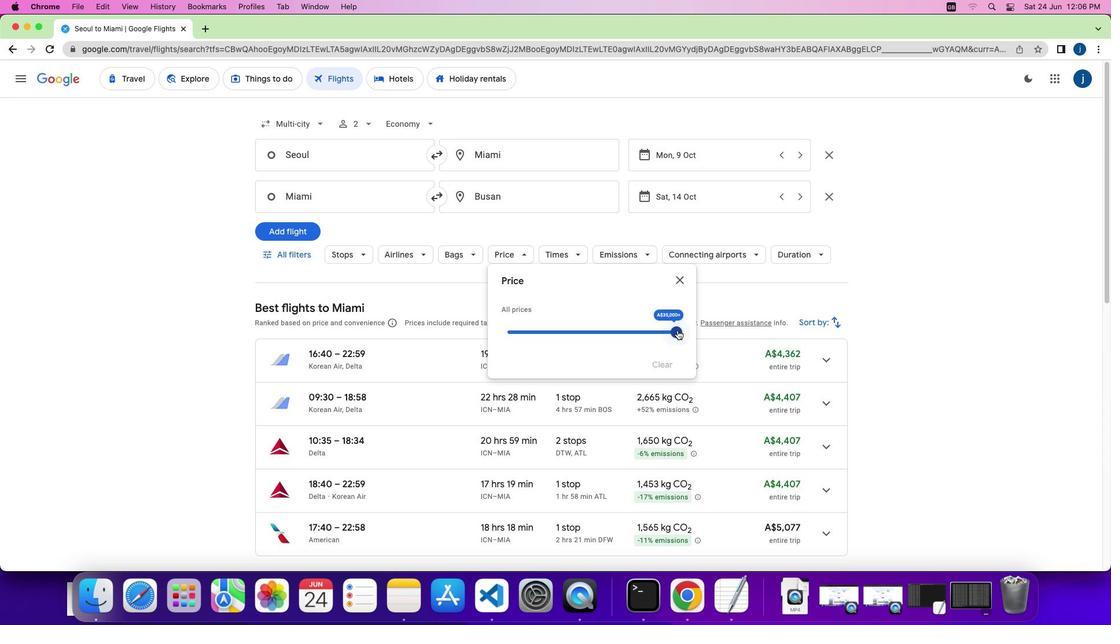 
Action: Mouse pressed left at (677, 330)
Screenshot: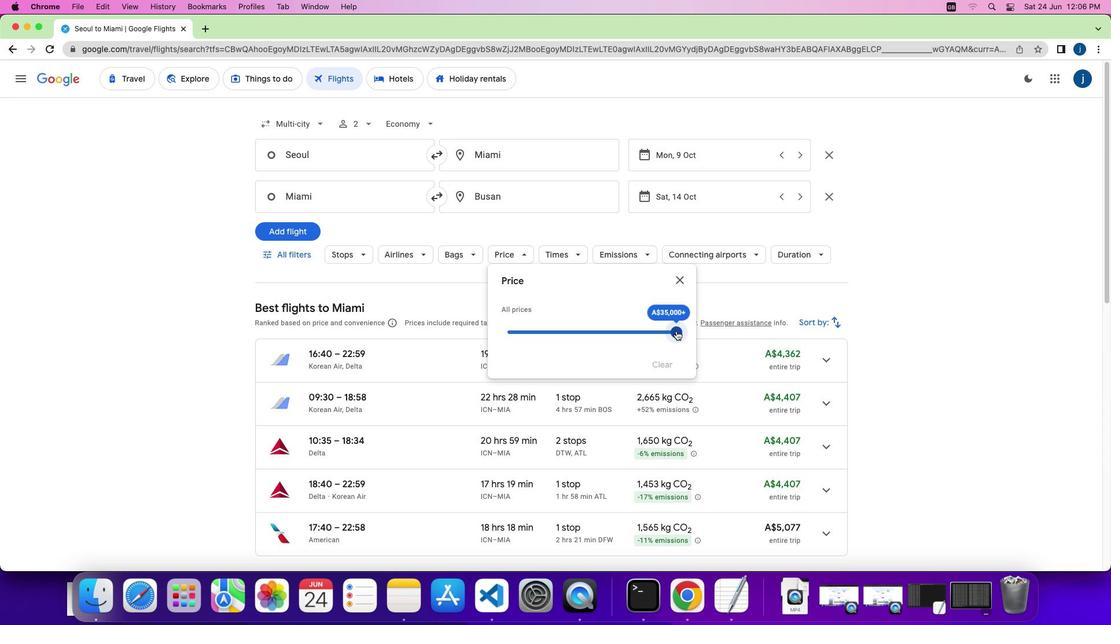 
Action: Mouse moved to (471, 306)
Screenshot: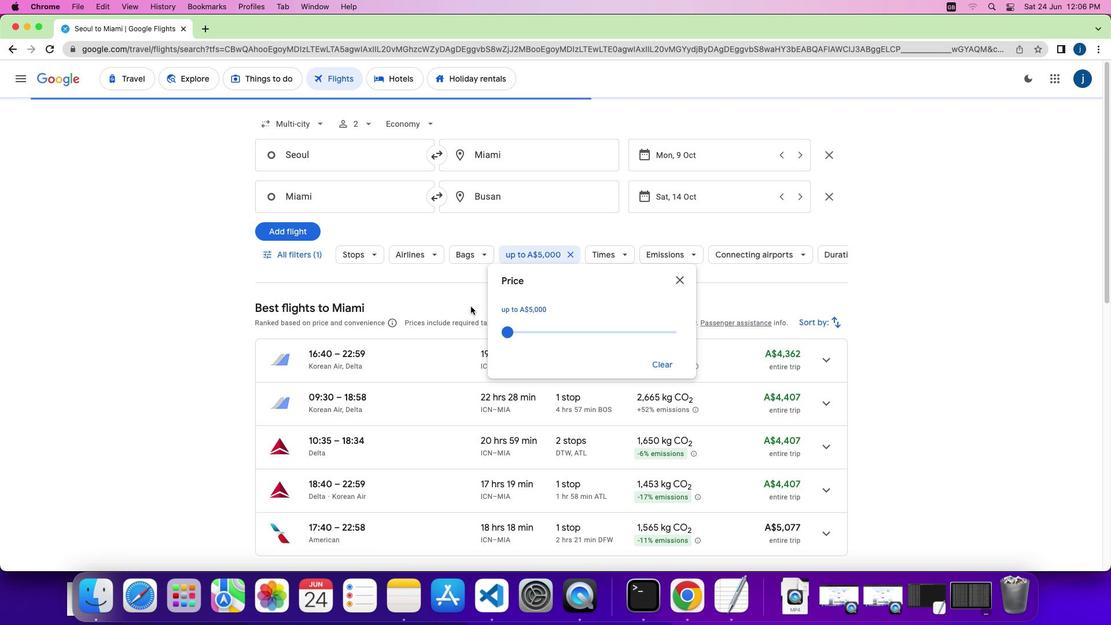 
Action: Mouse pressed left at (471, 306)
Screenshot: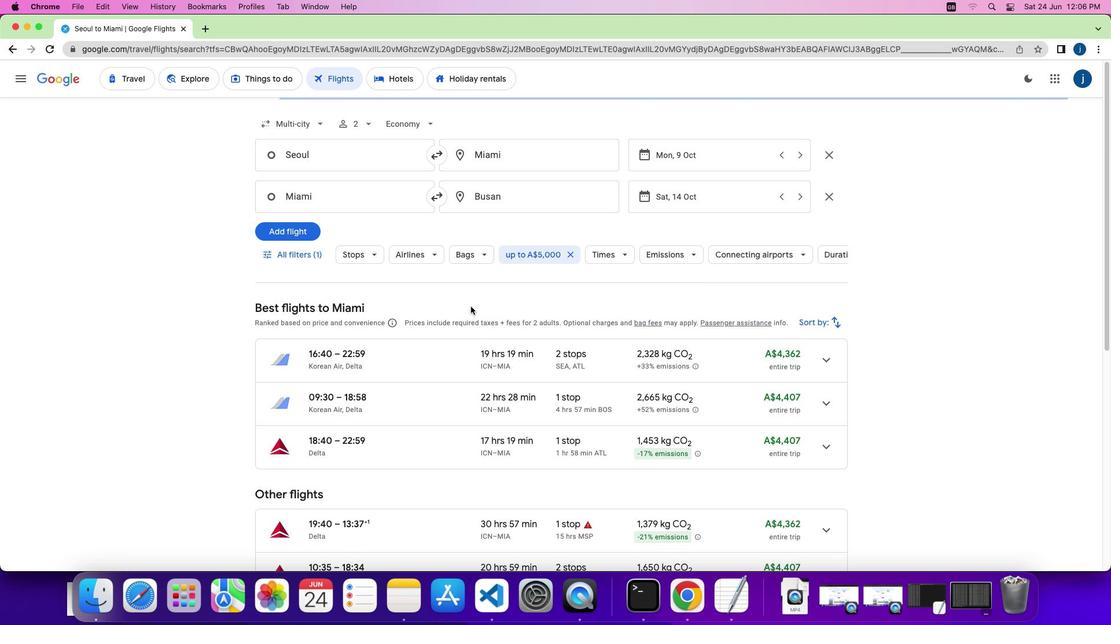 
